Task: Add Mevgal Cheese Organic Imported Sheeps Mlk Feta to the cart.
Action: Mouse moved to (891, 341)
Screenshot: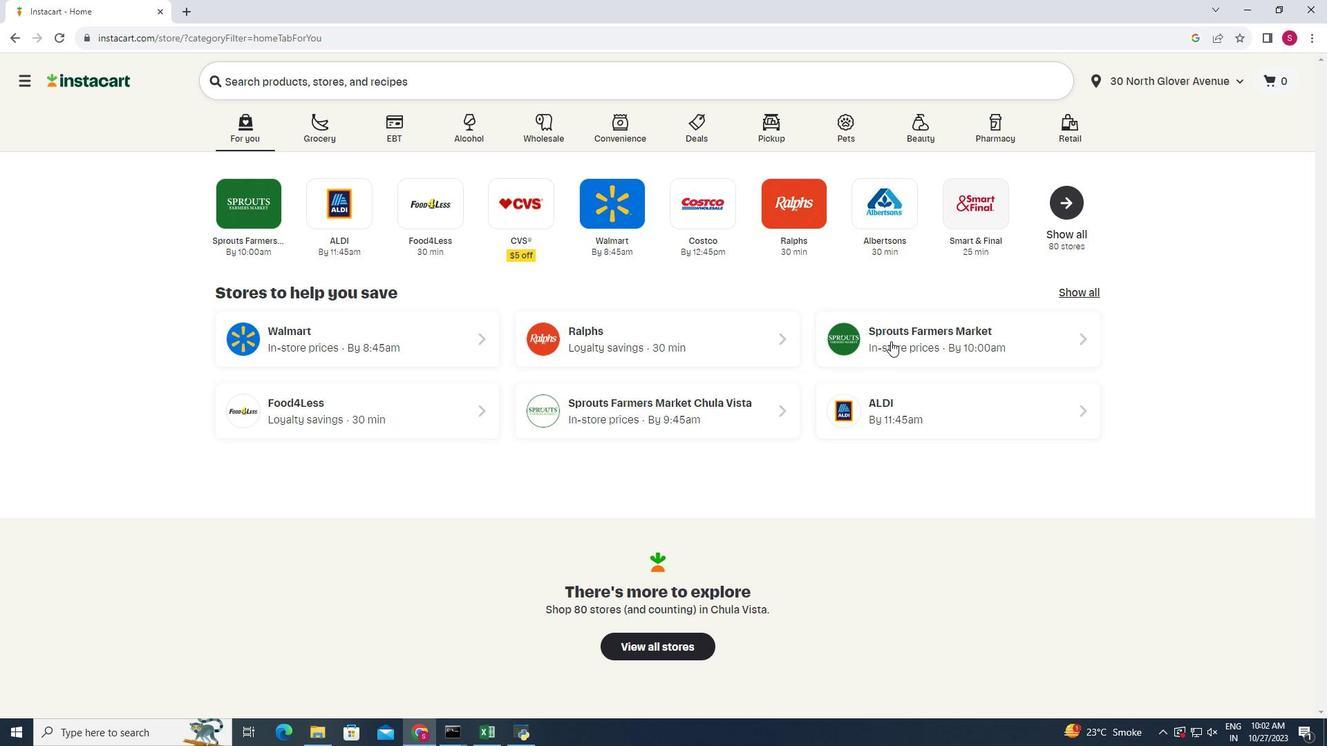 
Action: Mouse pressed left at (891, 341)
Screenshot: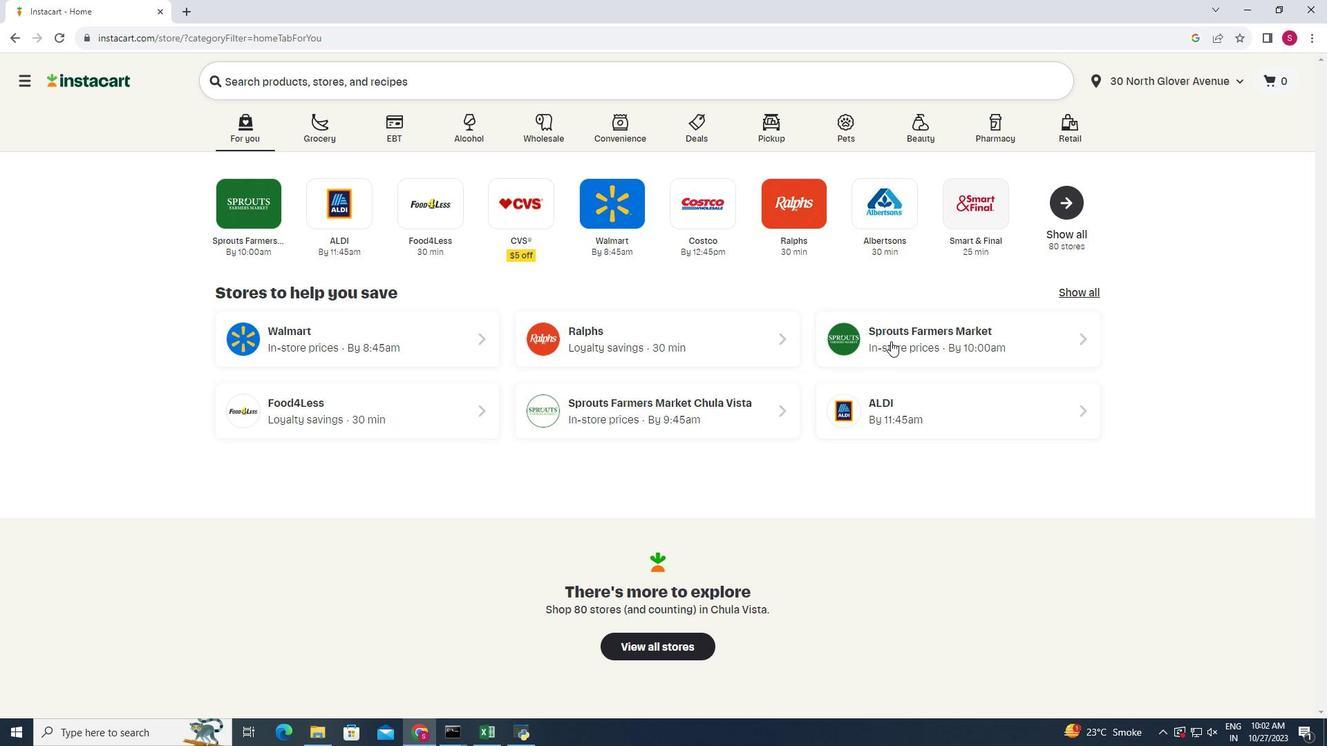 
Action: Mouse moved to (33, 654)
Screenshot: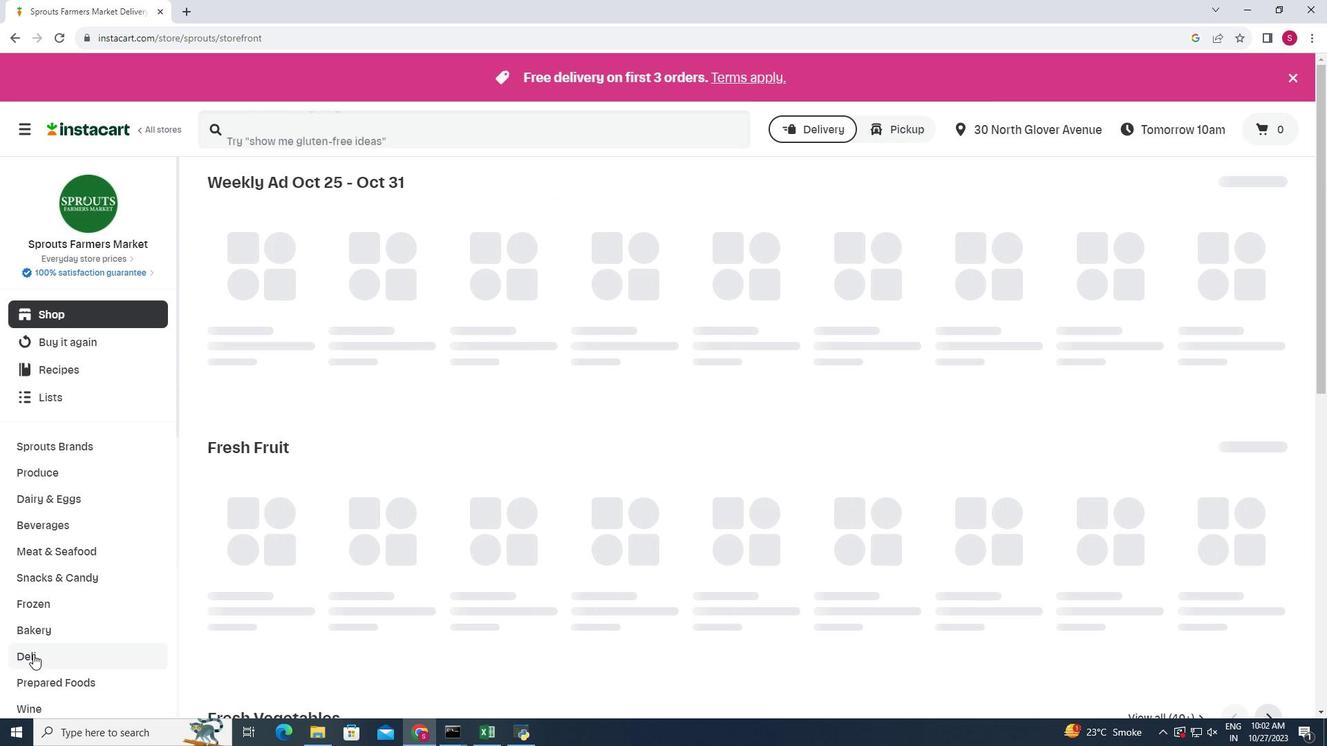 
Action: Mouse pressed left at (33, 654)
Screenshot: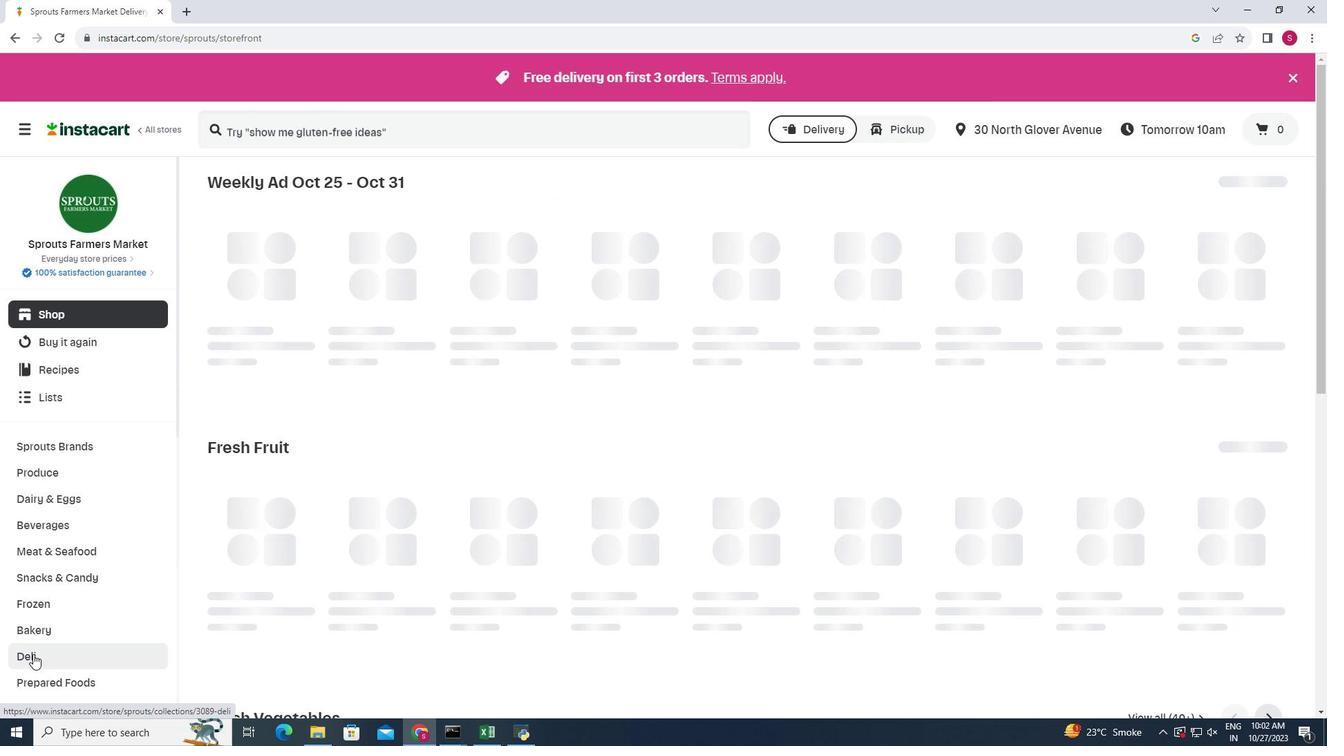 
Action: Mouse moved to (364, 222)
Screenshot: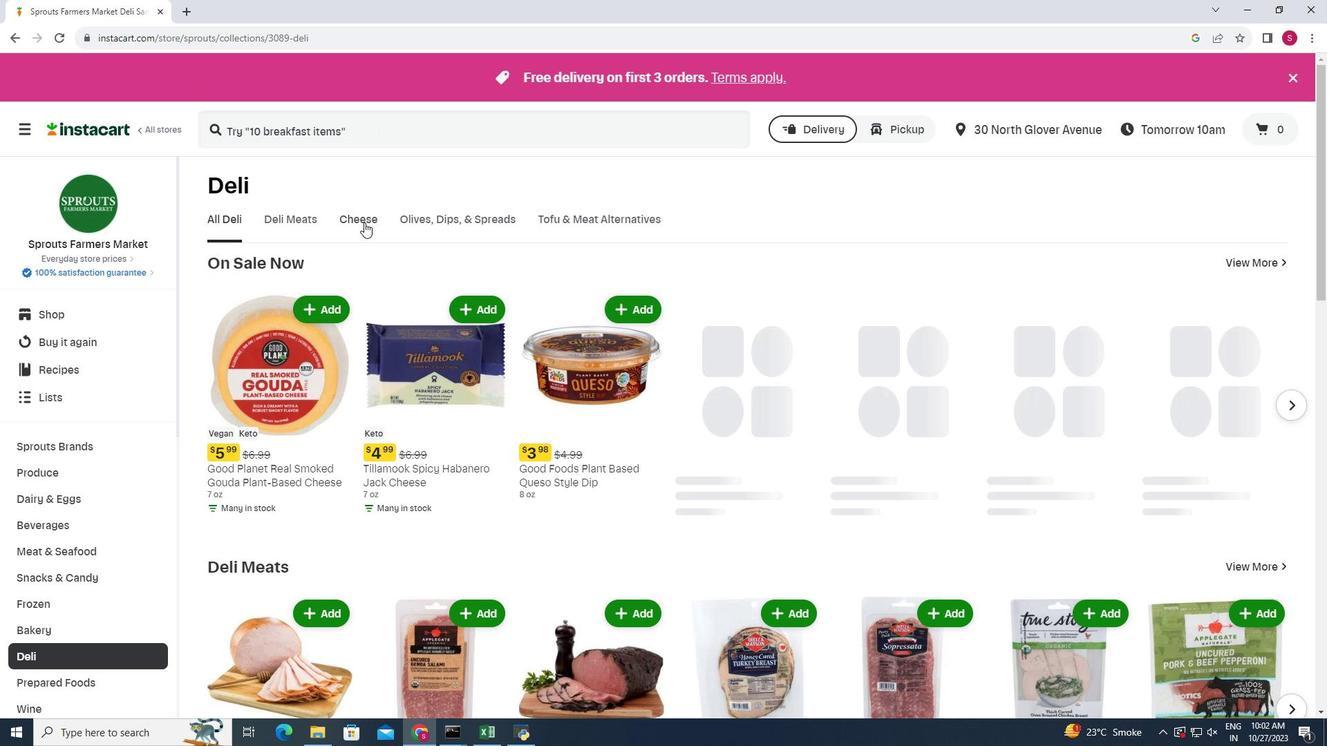 
Action: Mouse pressed left at (364, 222)
Screenshot: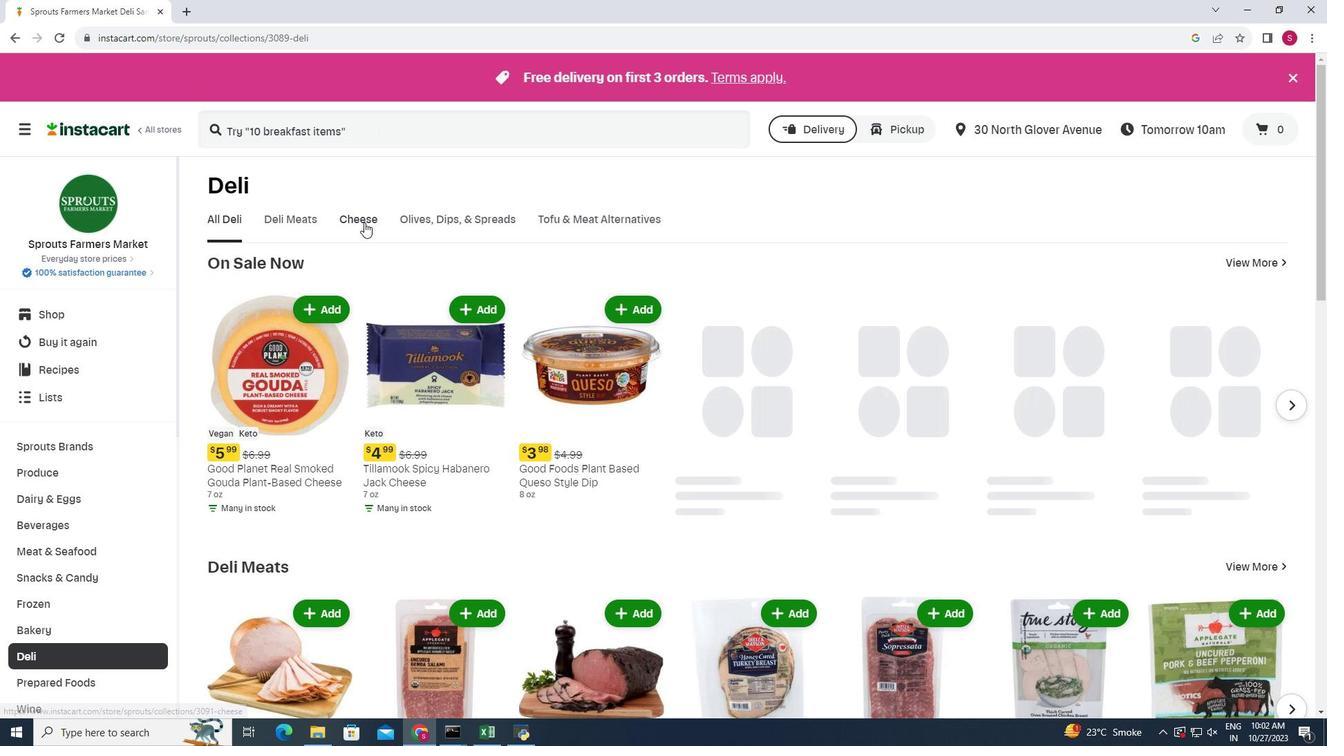 
Action: Mouse moved to (960, 272)
Screenshot: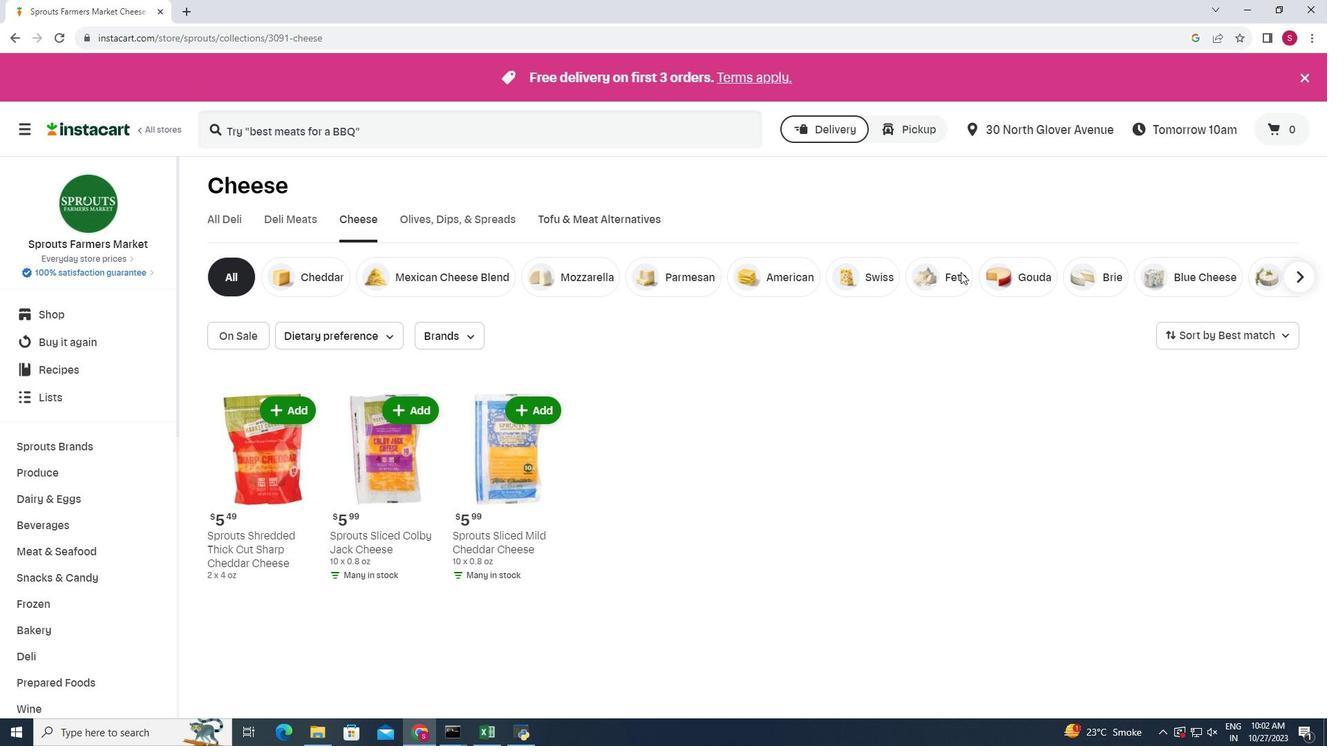 
Action: Mouse pressed left at (960, 272)
Screenshot: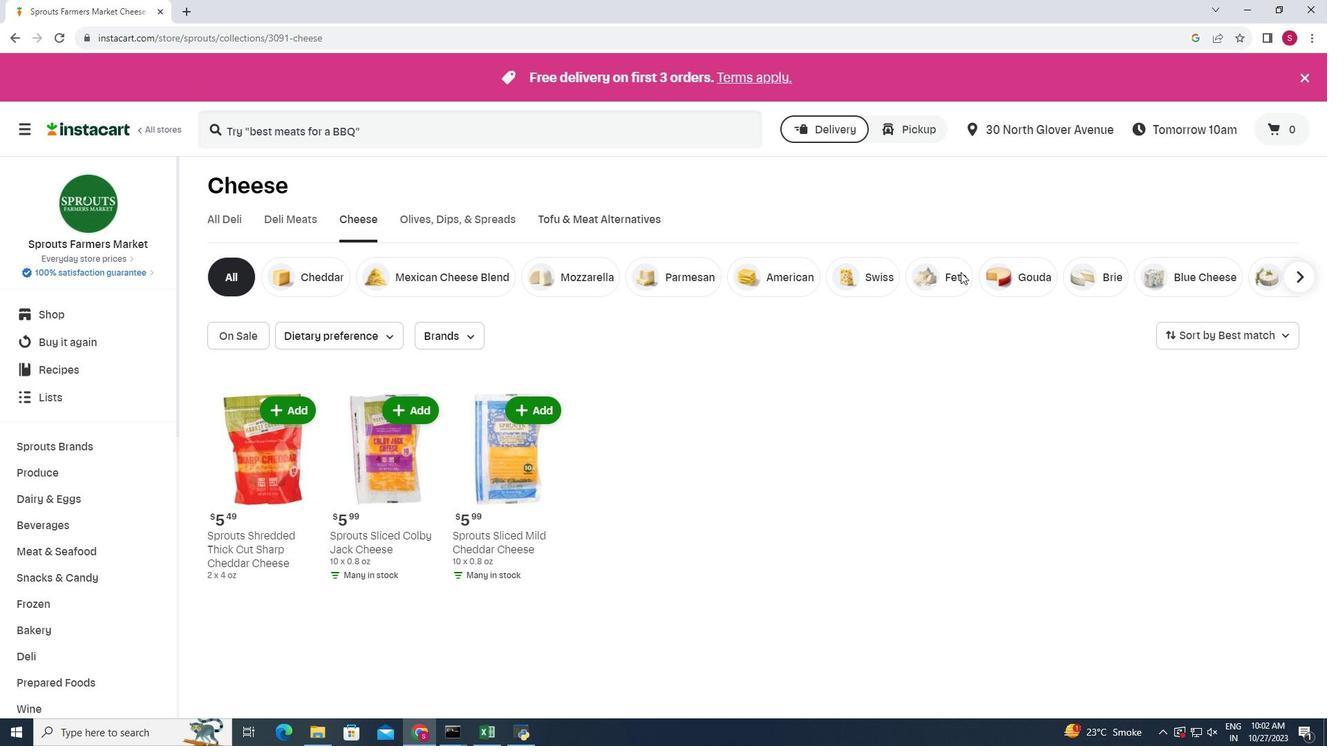
Action: Mouse moved to (952, 284)
Screenshot: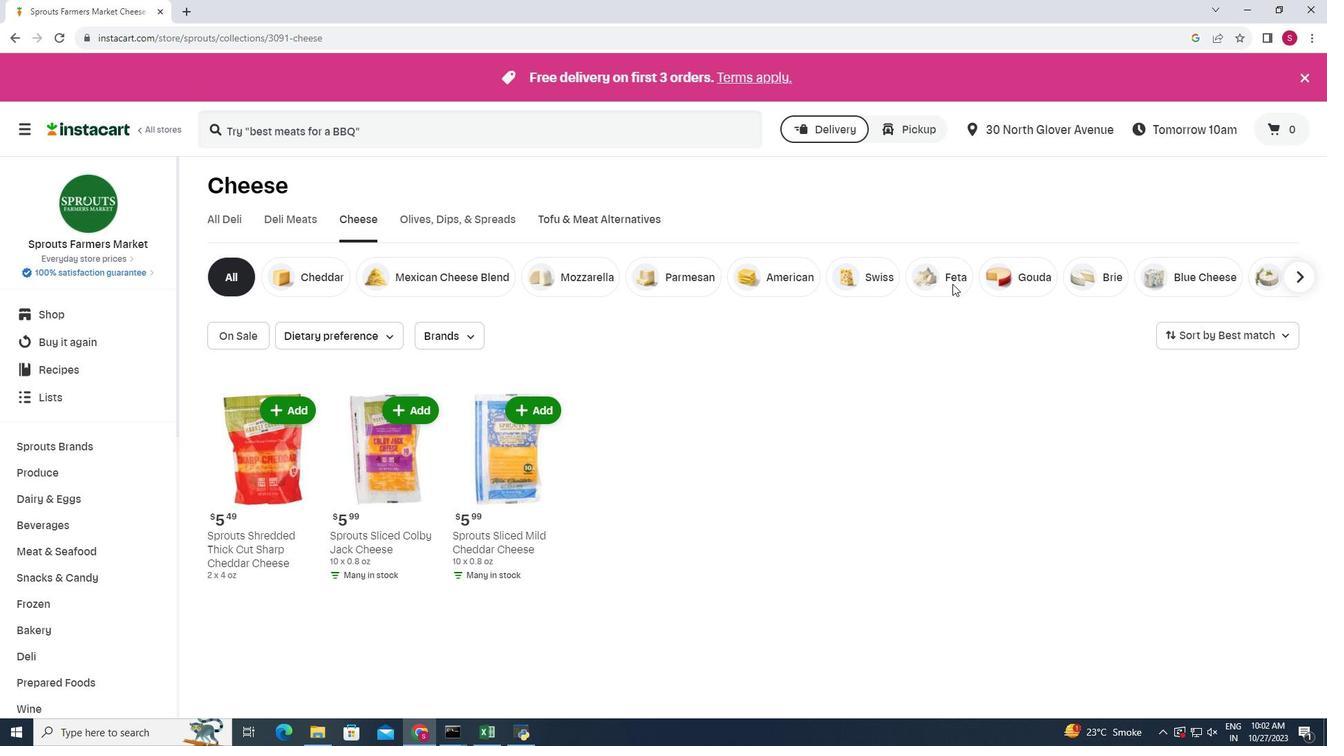
Action: Mouse pressed left at (952, 284)
Screenshot: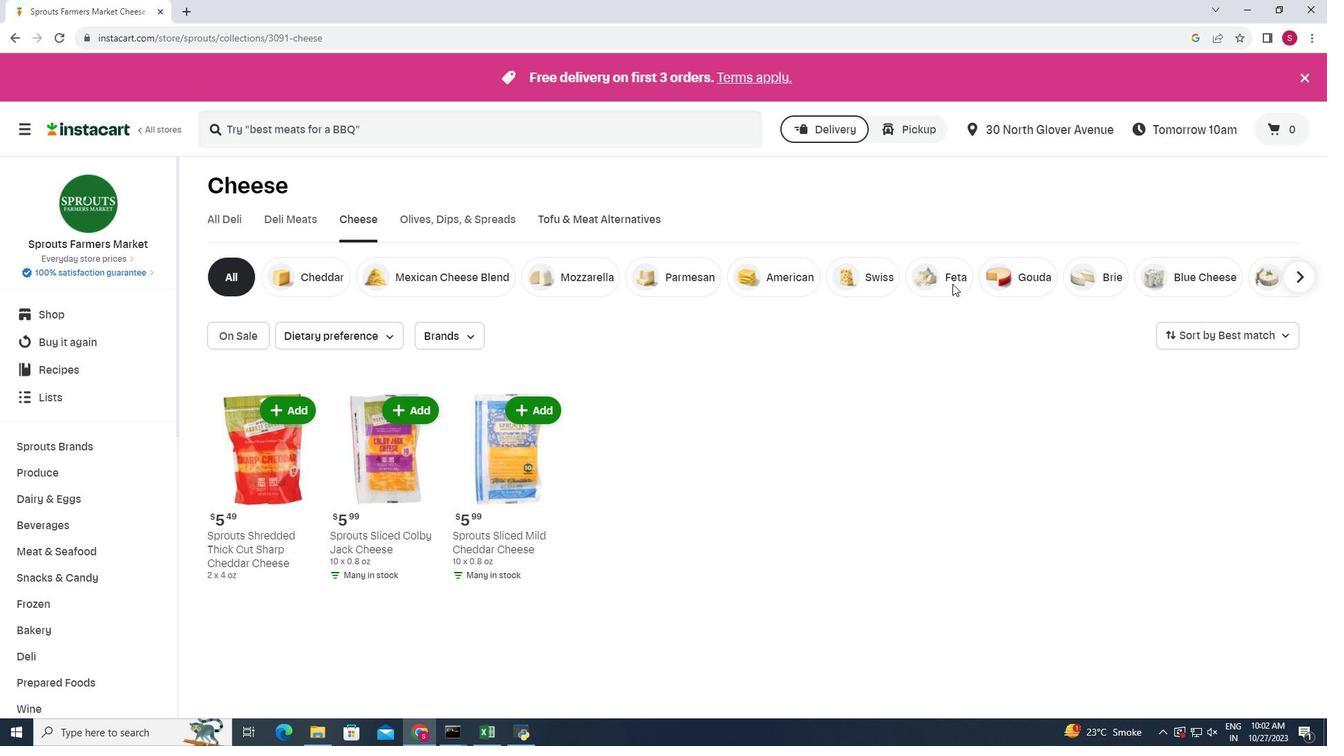
Action: Mouse moved to (949, 284)
Screenshot: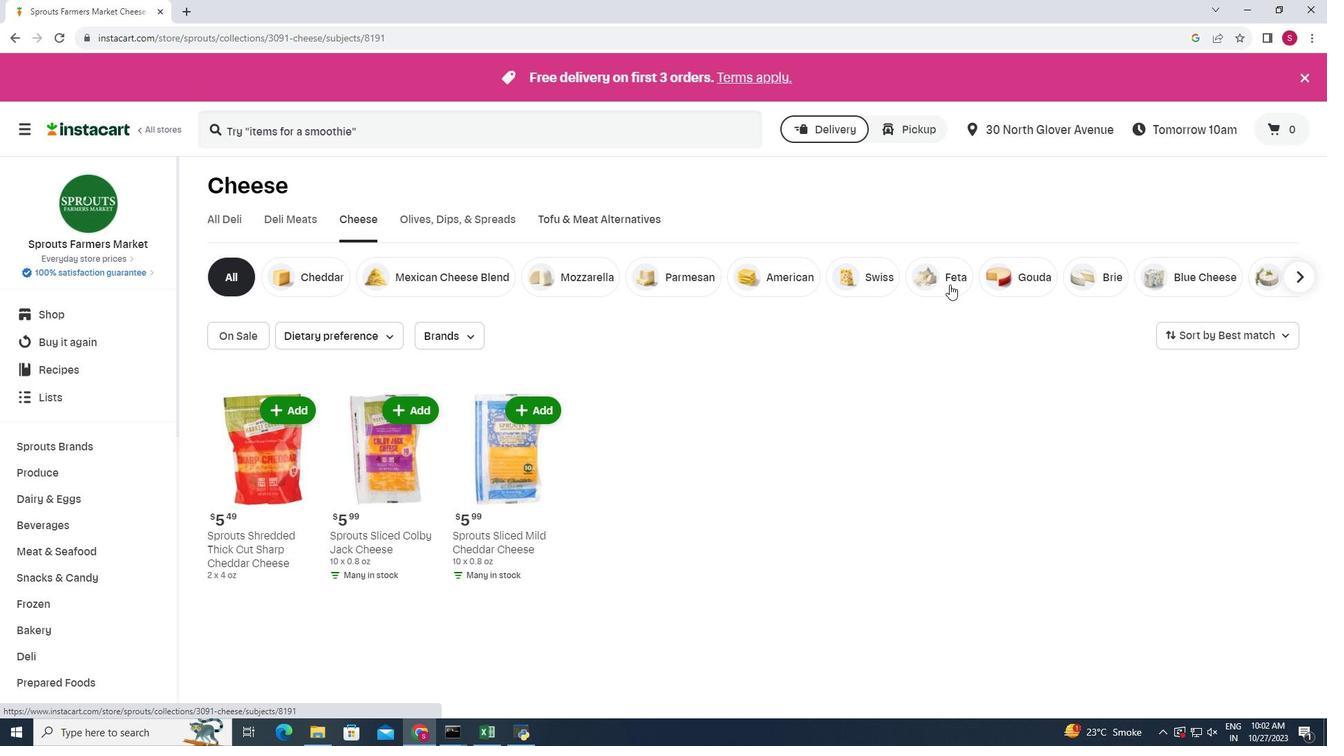 
Action: Mouse pressed left at (949, 284)
Screenshot: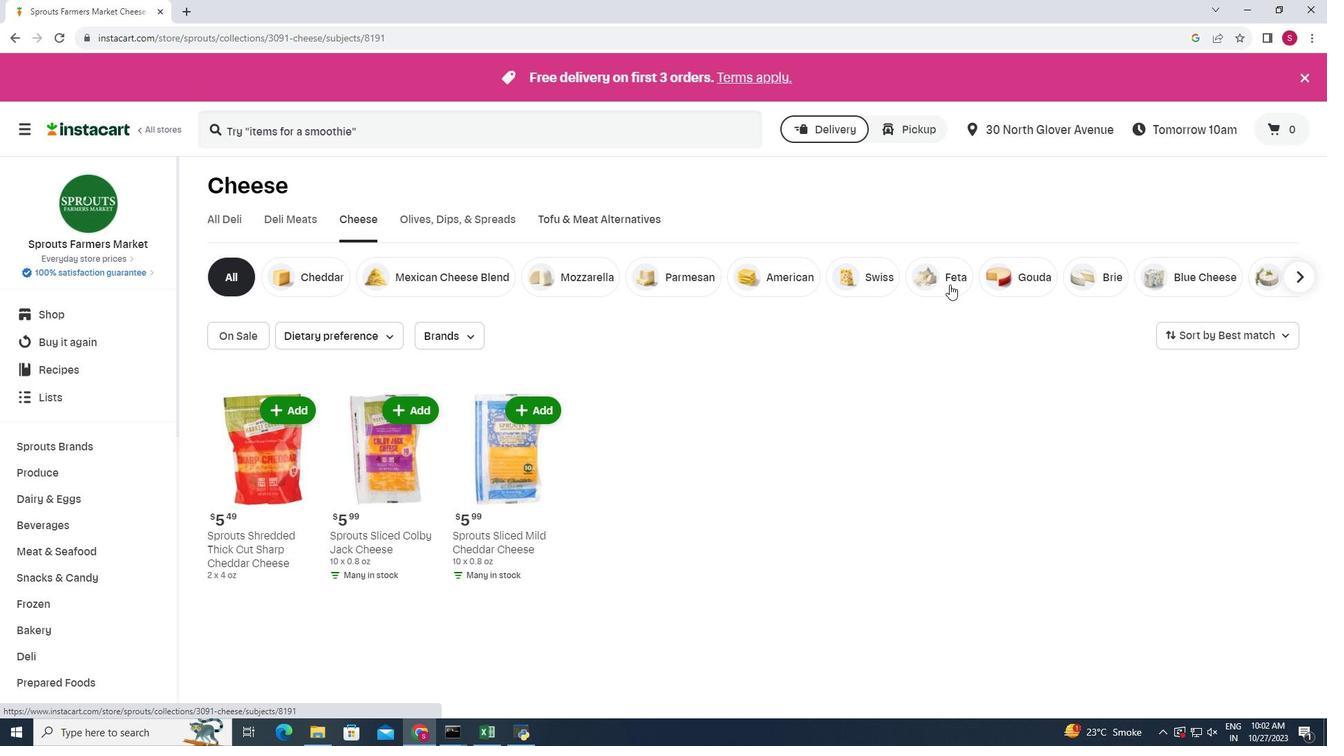 
Action: Mouse moved to (1007, 405)
Screenshot: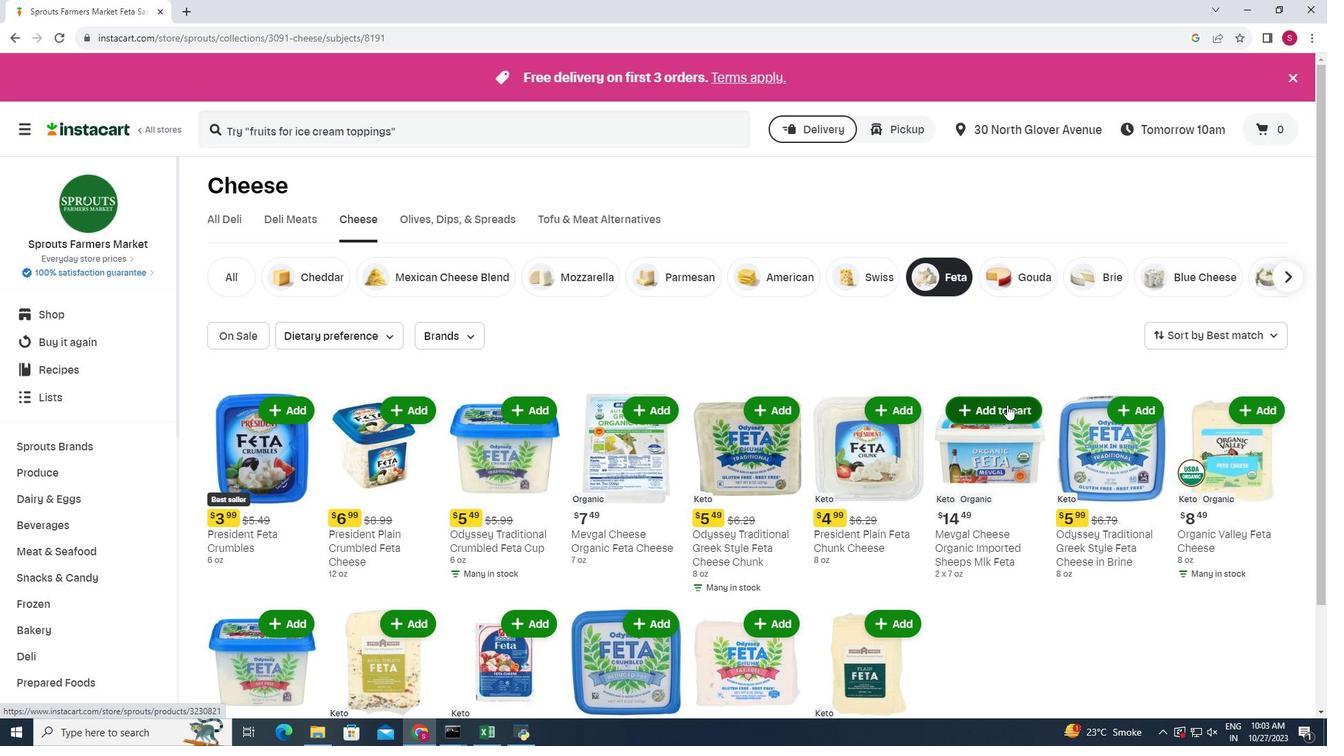 
Action: Mouse pressed left at (1007, 405)
Screenshot: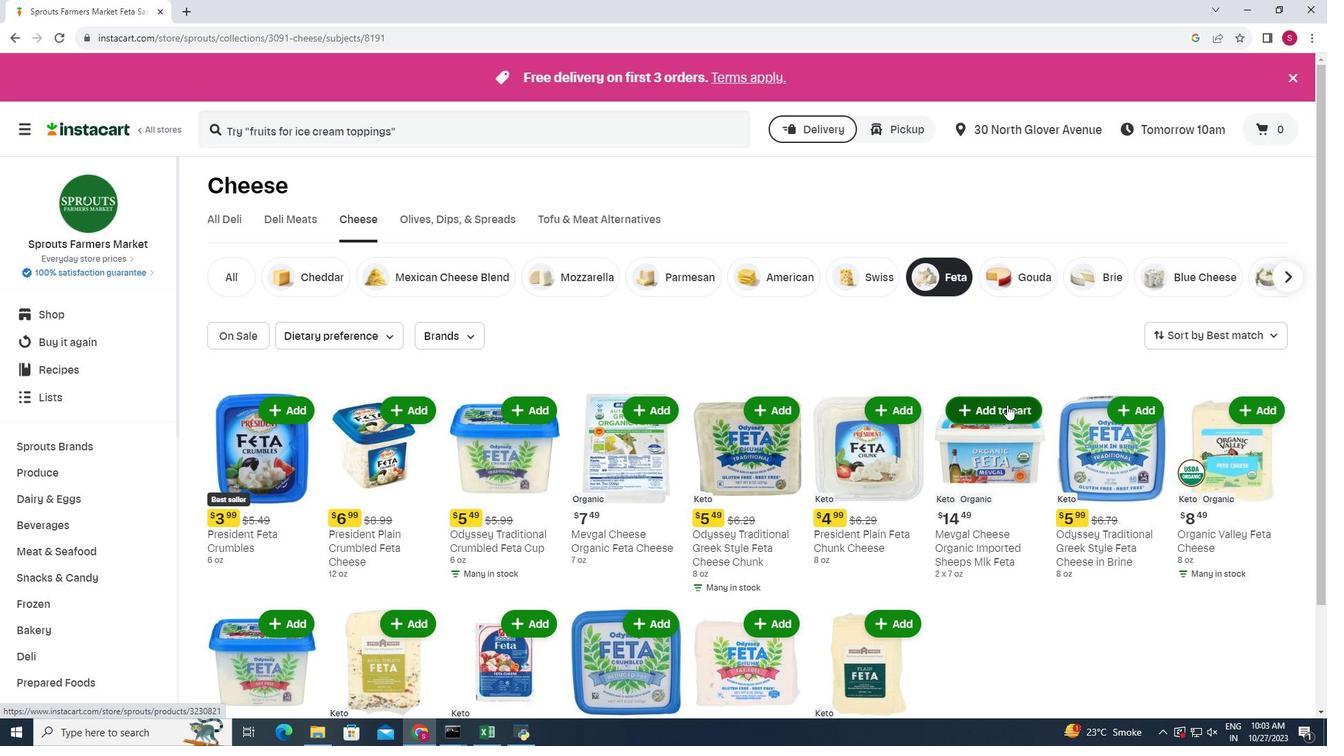 
Action: Mouse moved to (1009, 352)
Screenshot: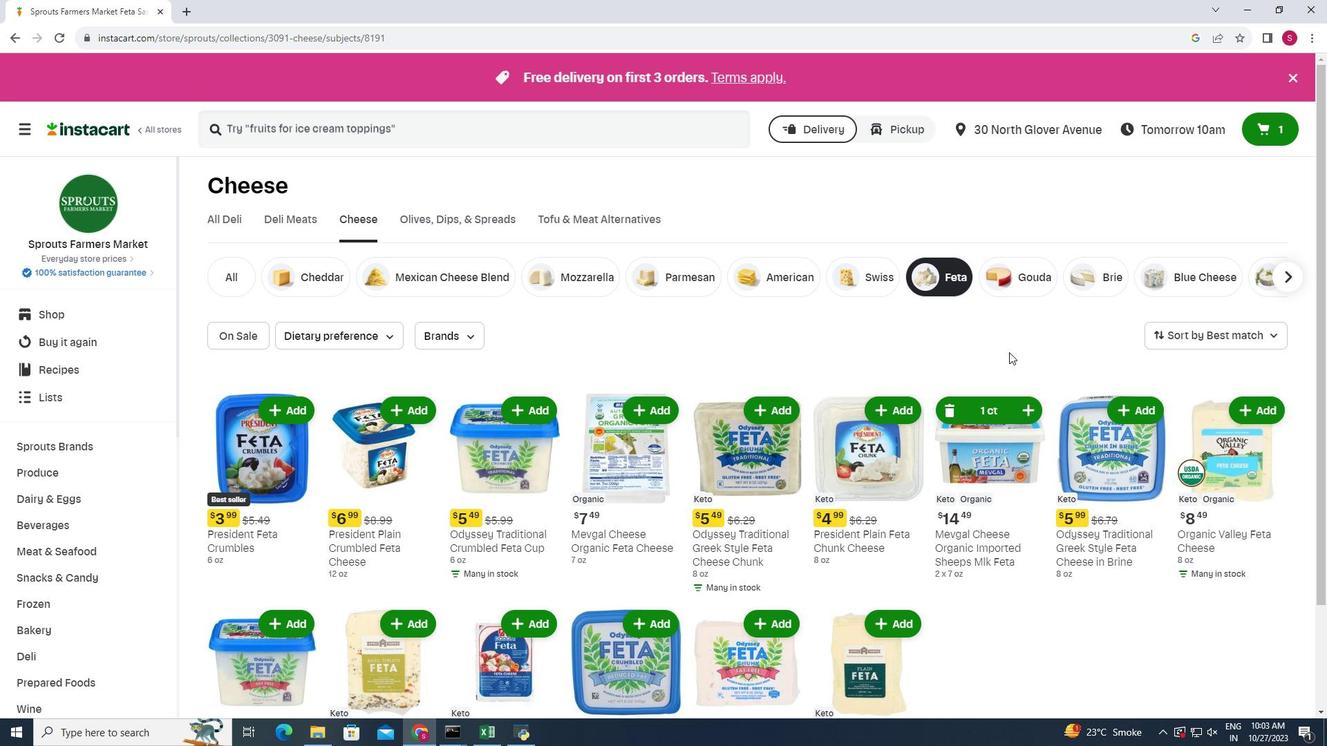
